 Task: Add 1 hour before the event.
Action: Mouse moved to (160, 316)
Screenshot: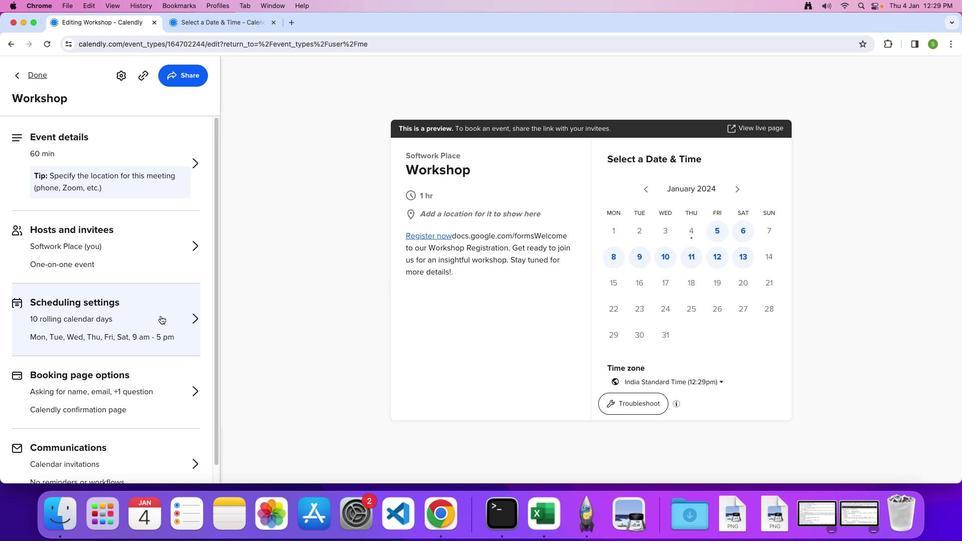 
Action: Mouse pressed left at (160, 316)
Screenshot: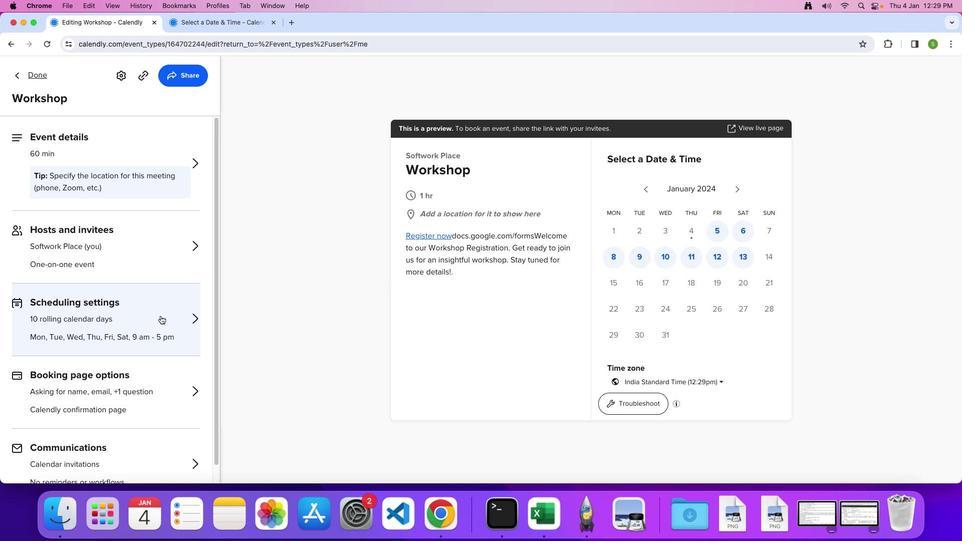 
Action: Mouse moved to (93, 388)
Screenshot: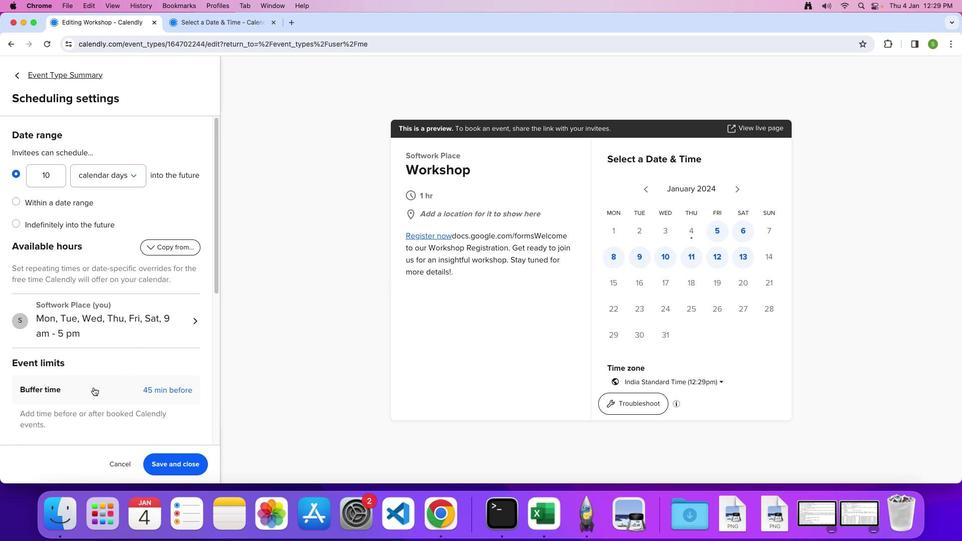
Action: Mouse pressed left at (93, 388)
Screenshot: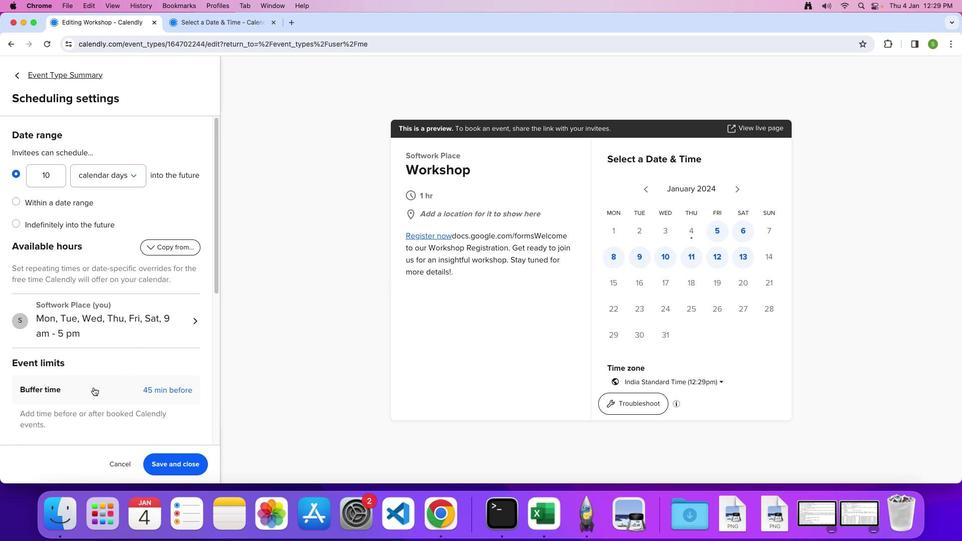 
Action: Mouse moved to (121, 380)
Screenshot: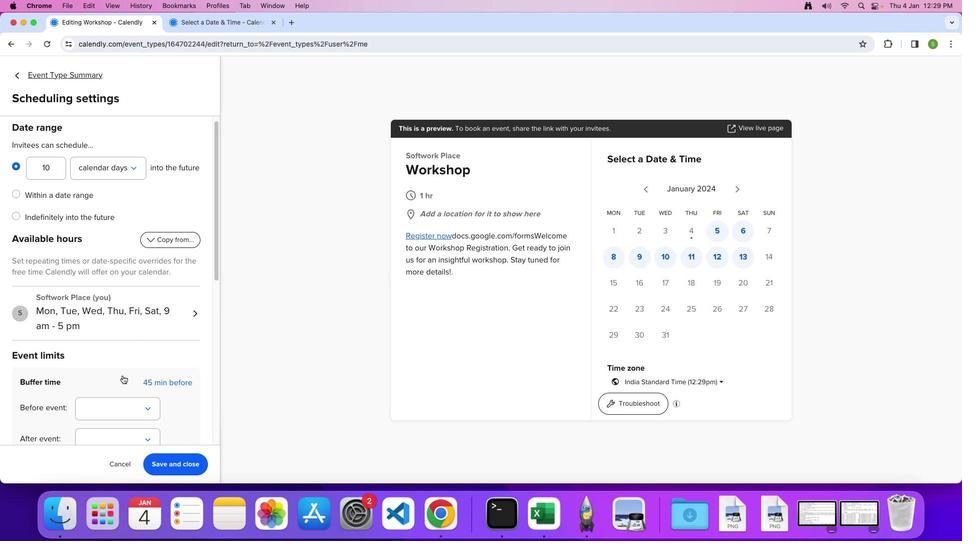 
Action: Mouse scrolled (121, 380) with delta (0, 0)
Screenshot: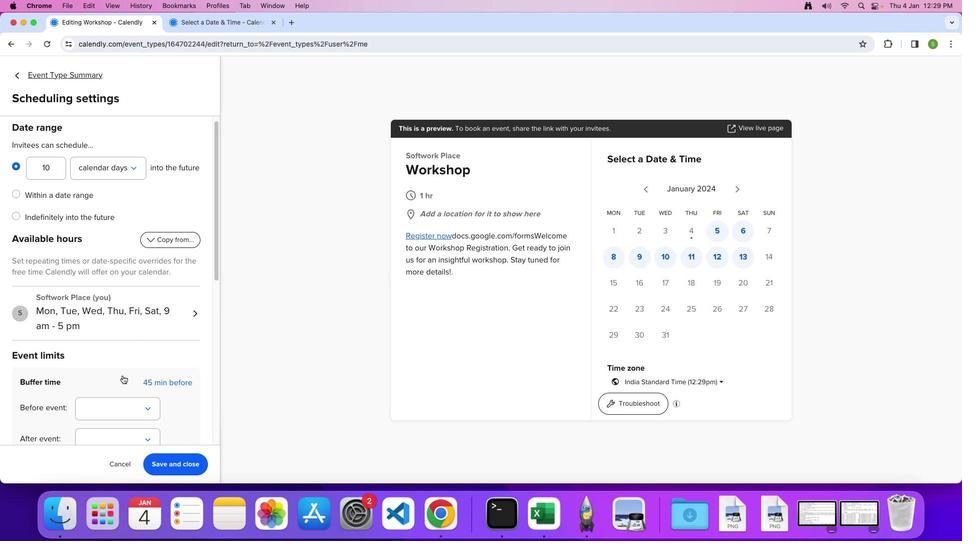 
Action: Mouse moved to (121, 380)
Screenshot: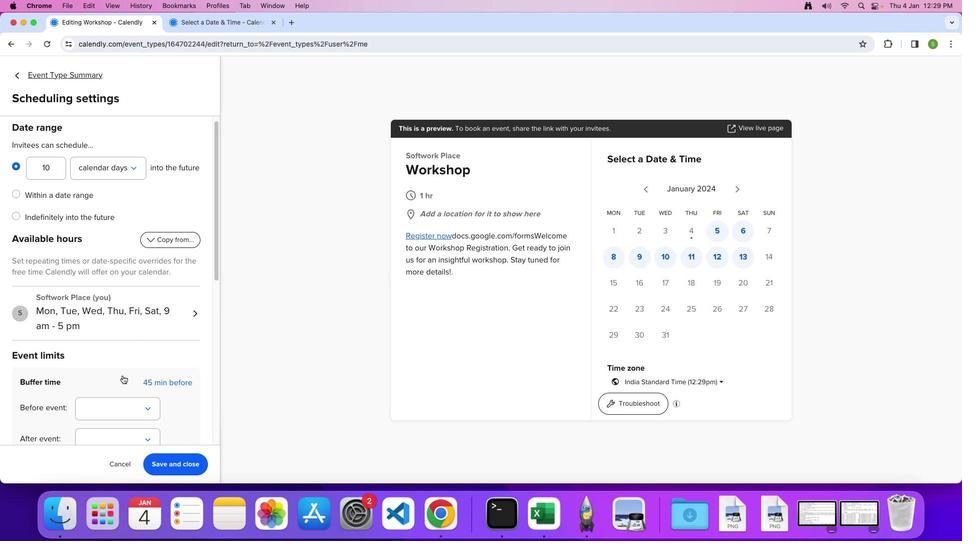 
Action: Mouse scrolled (121, 380) with delta (0, 0)
Screenshot: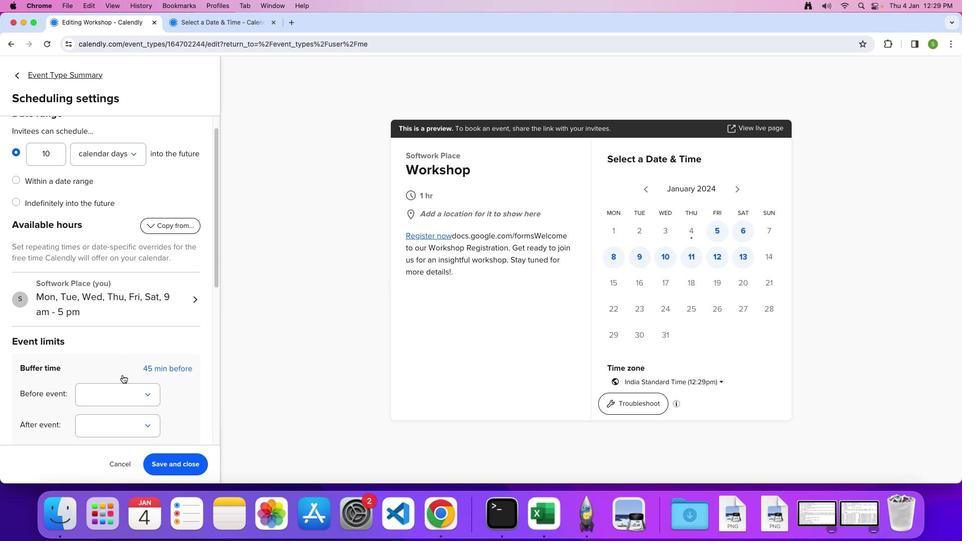 
Action: Mouse moved to (122, 378)
Screenshot: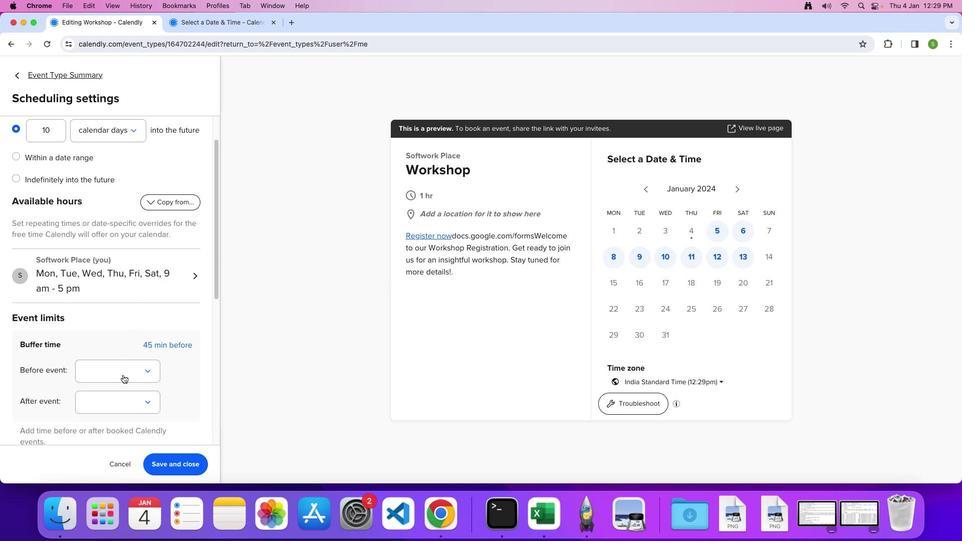 
Action: Mouse scrolled (122, 378) with delta (0, -1)
Screenshot: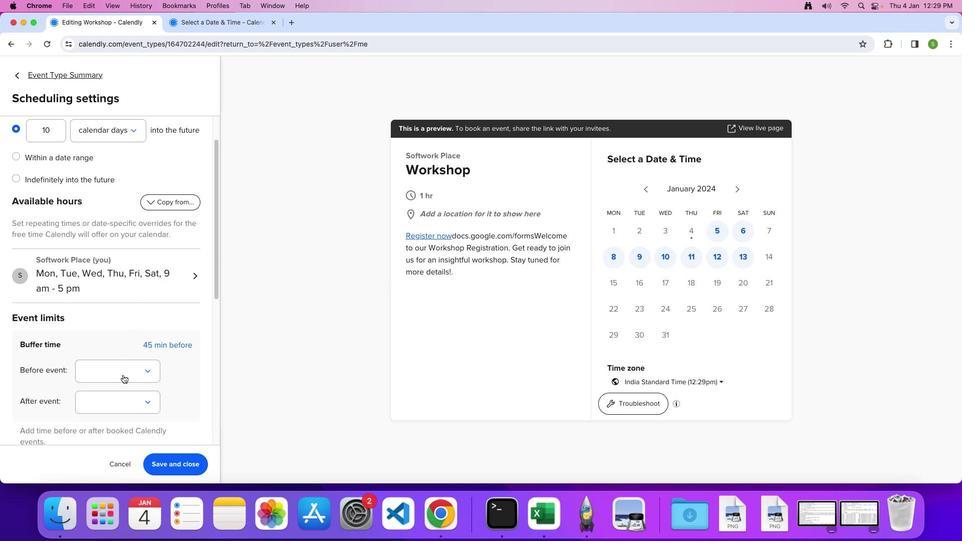 
Action: Mouse moved to (122, 375)
Screenshot: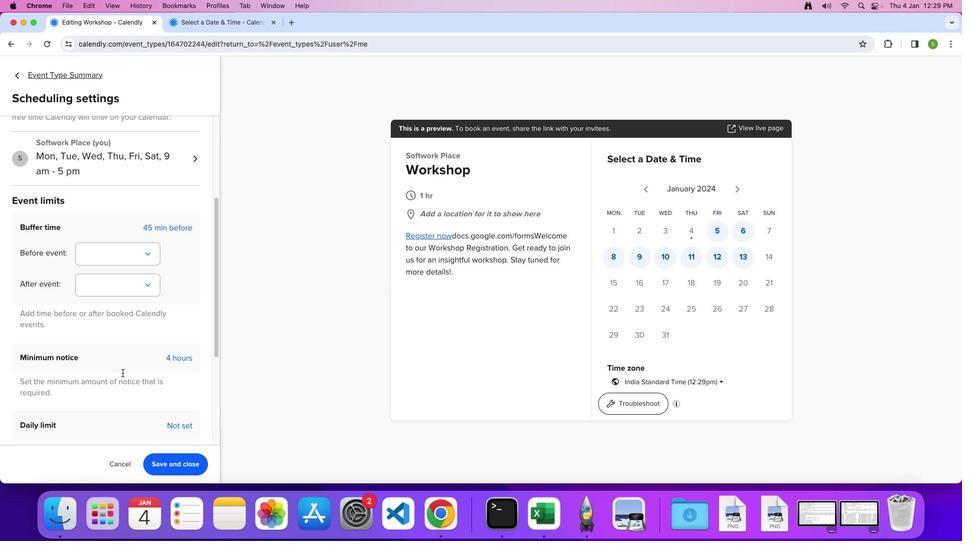 
Action: Mouse scrolled (122, 375) with delta (0, -2)
Screenshot: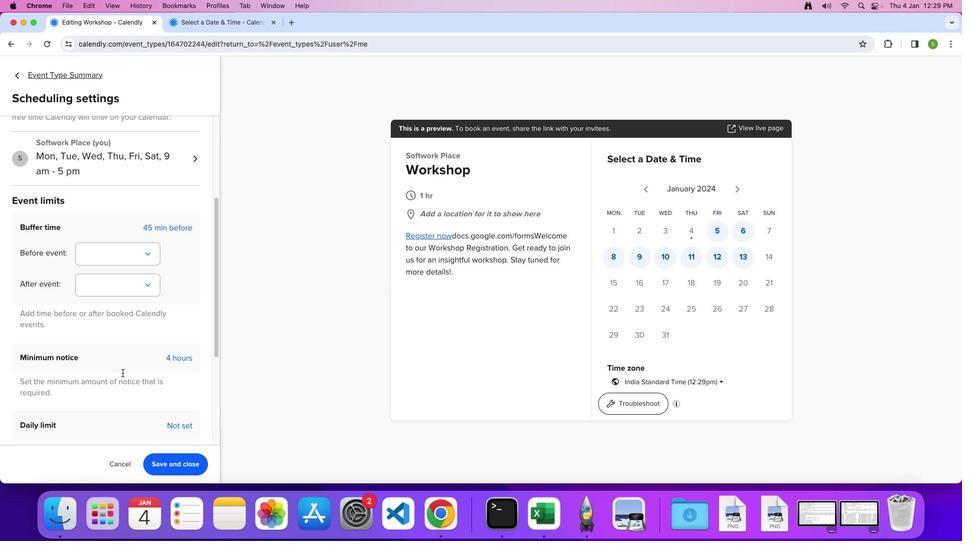
Action: Mouse moved to (141, 234)
Screenshot: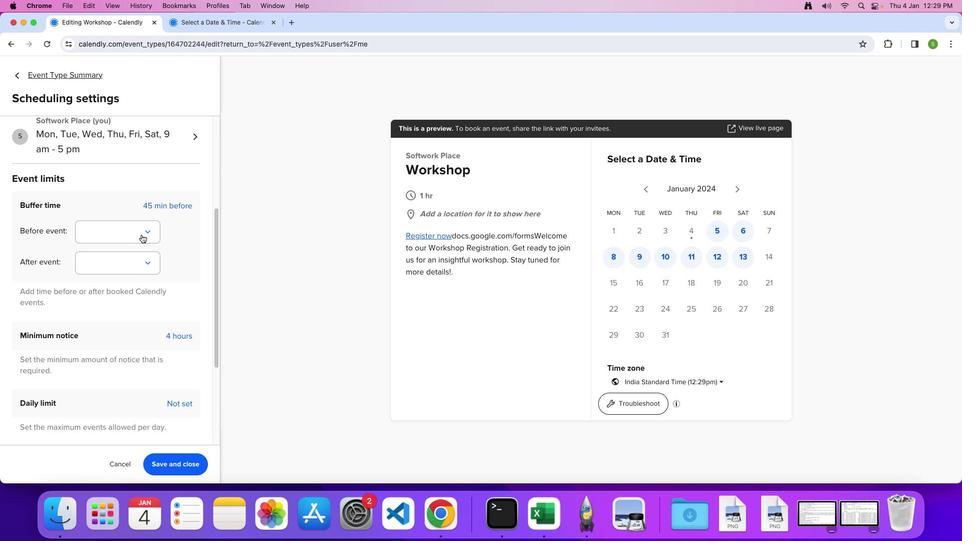 
Action: Mouse pressed left at (141, 234)
Screenshot: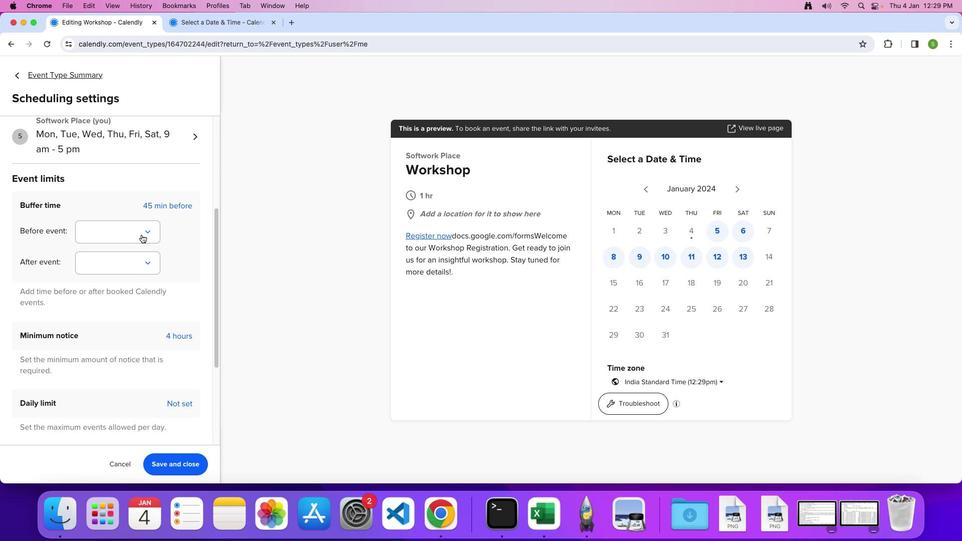 
Action: Mouse moved to (123, 323)
Screenshot: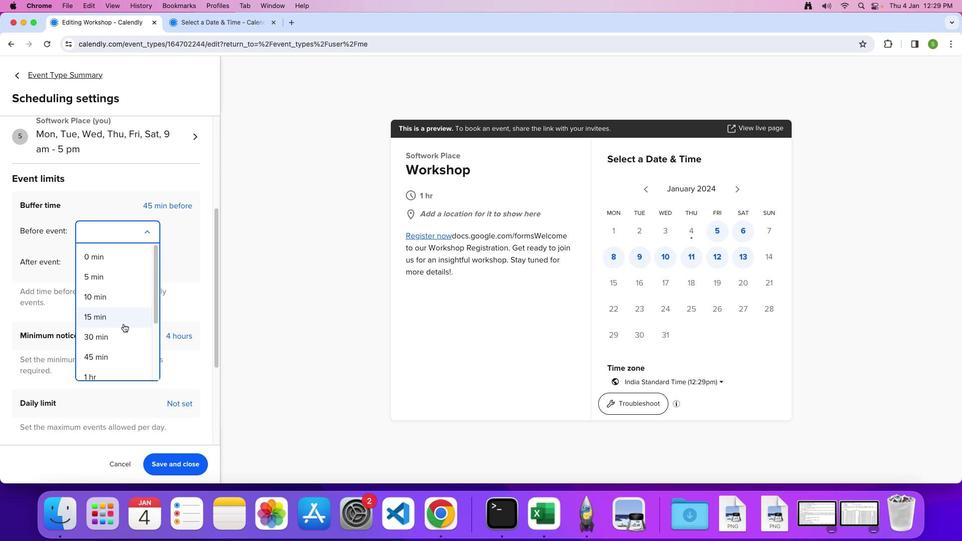 
Action: Mouse scrolled (123, 323) with delta (0, 0)
Screenshot: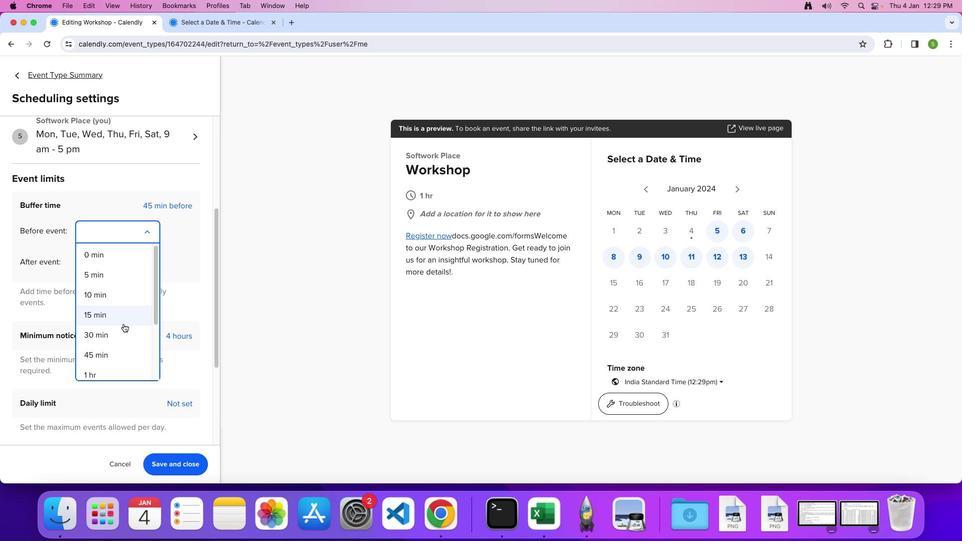 
Action: Mouse scrolled (123, 323) with delta (0, 0)
Screenshot: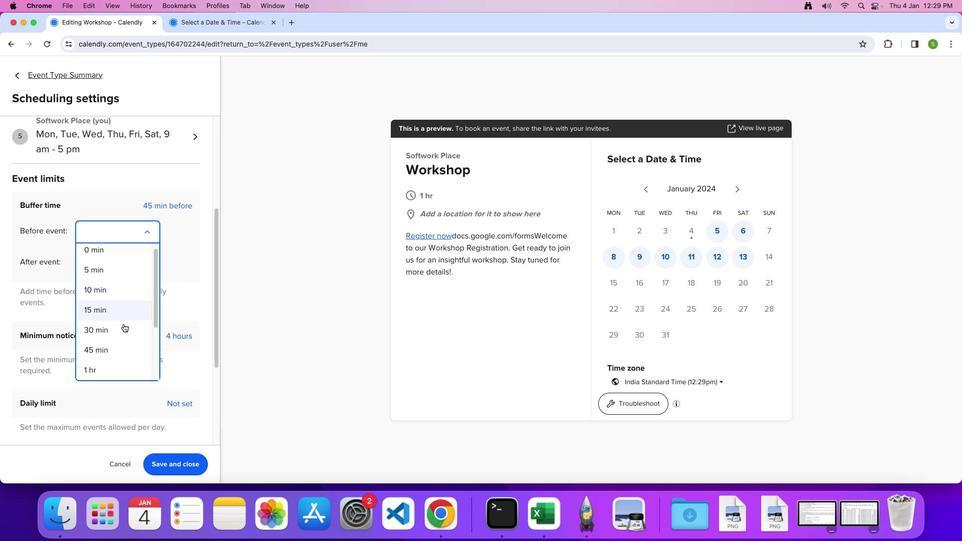 
Action: Mouse scrolled (123, 323) with delta (0, 0)
Screenshot: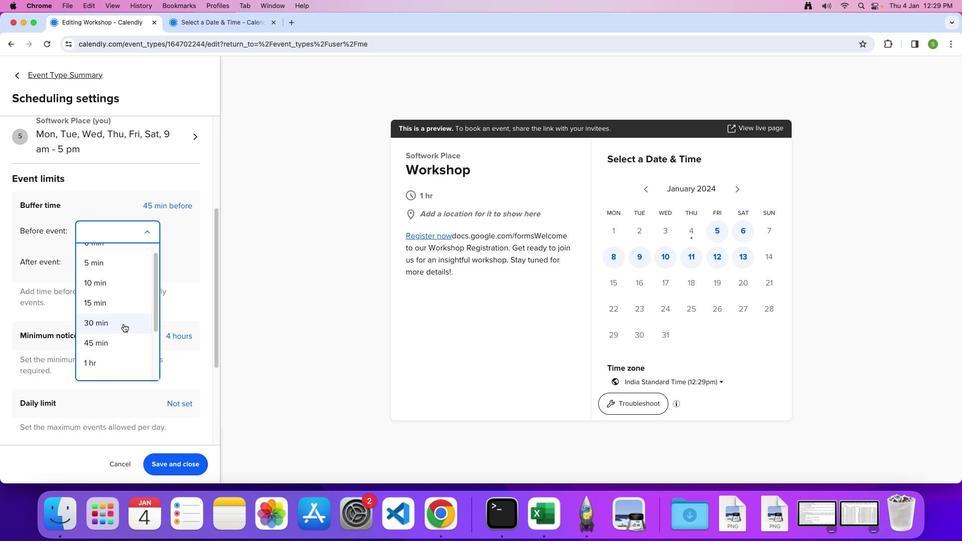 
Action: Mouse scrolled (123, 323) with delta (0, 0)
Screenshot: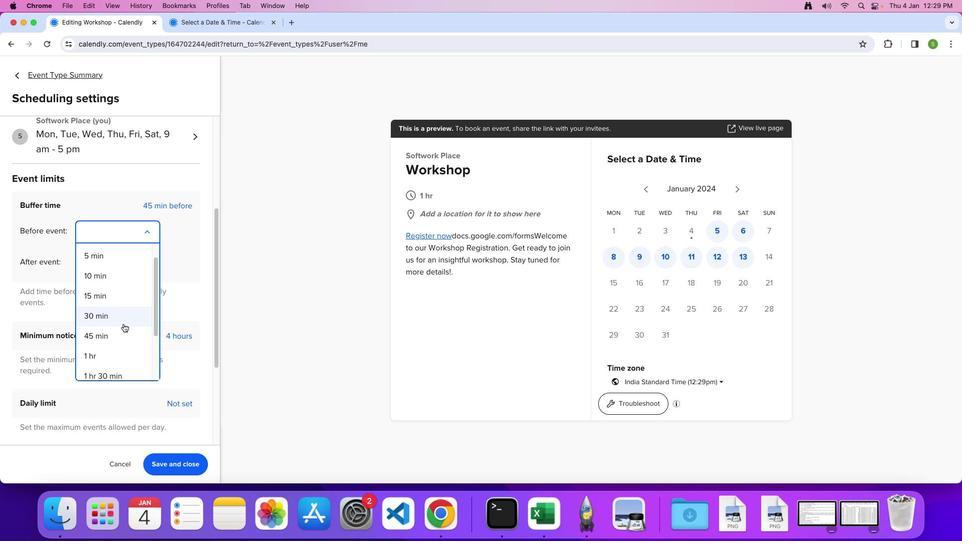 
Action: Mouse scrolled (123, 323) with delta (0, 0)
Screenshot: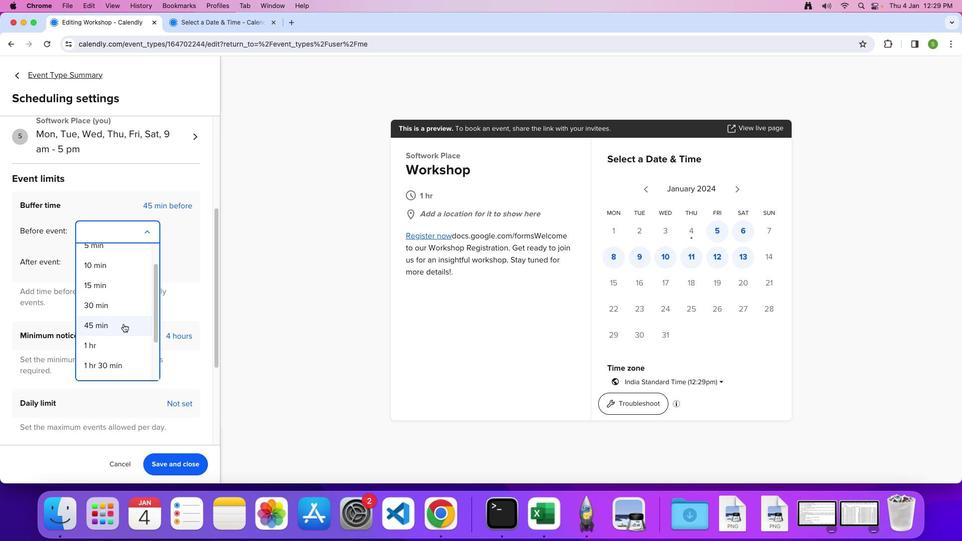 
Action: Mouse moved to (123, 323)
Screenshot: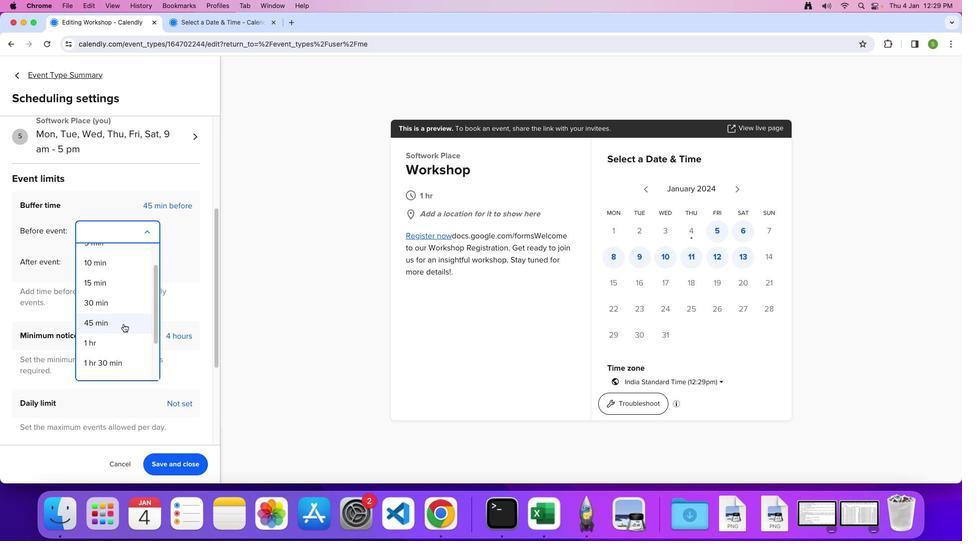 
Action: Mouse scrolled (123, 323) with delta (0, 0)
Screenshot: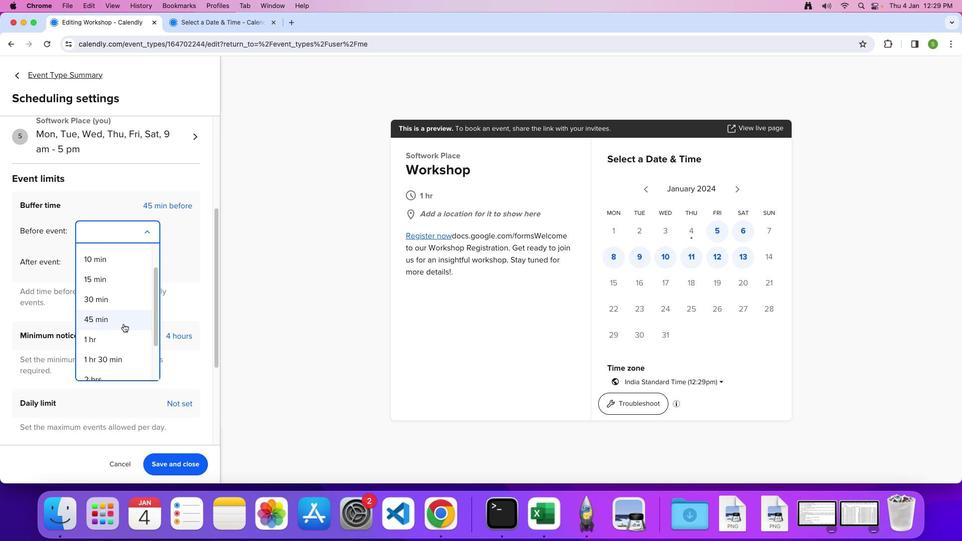 
Action: Mouse moved to (123, 323)
Screenshot: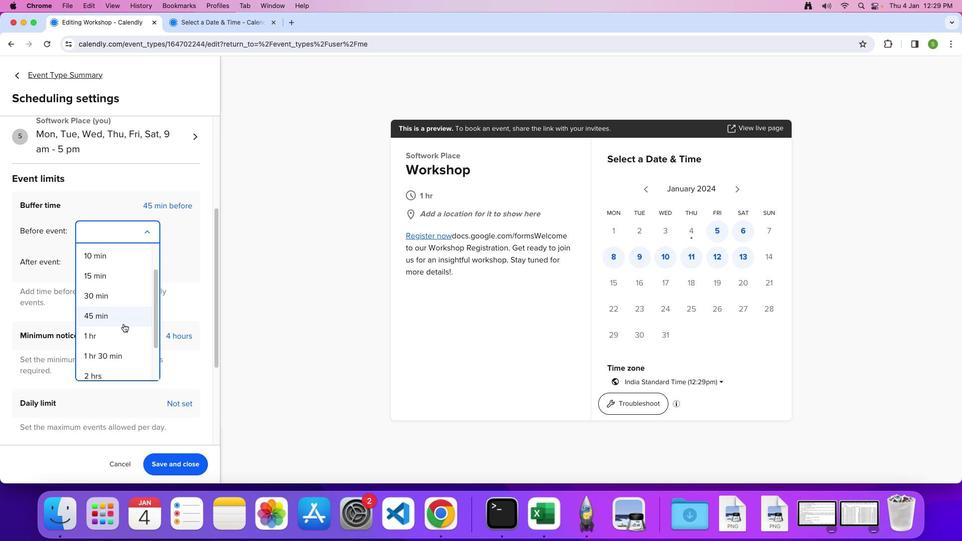 
Action: Mouse scrolled (123, 323) with delta (0, 0)
Screenshot: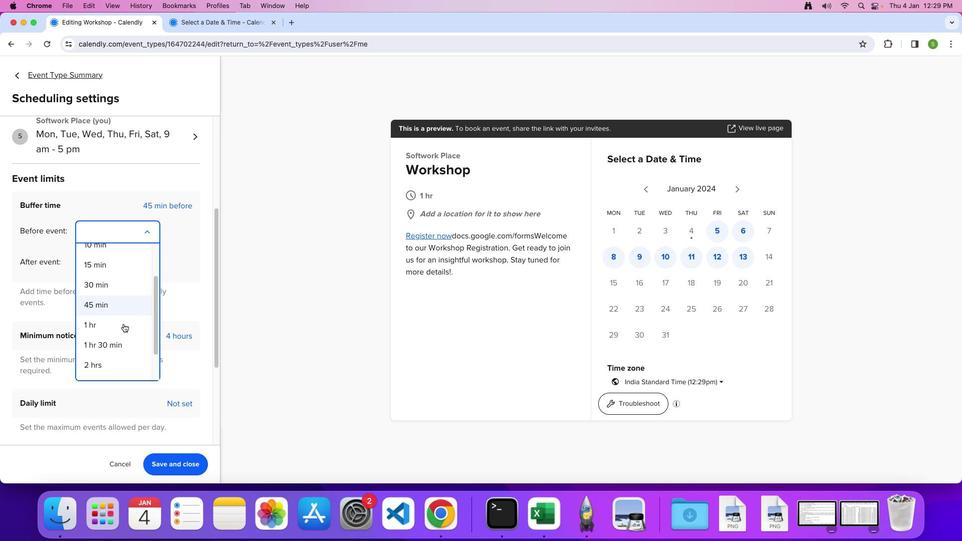 
Action: Mouse moved to (118, 313)
Screenshot: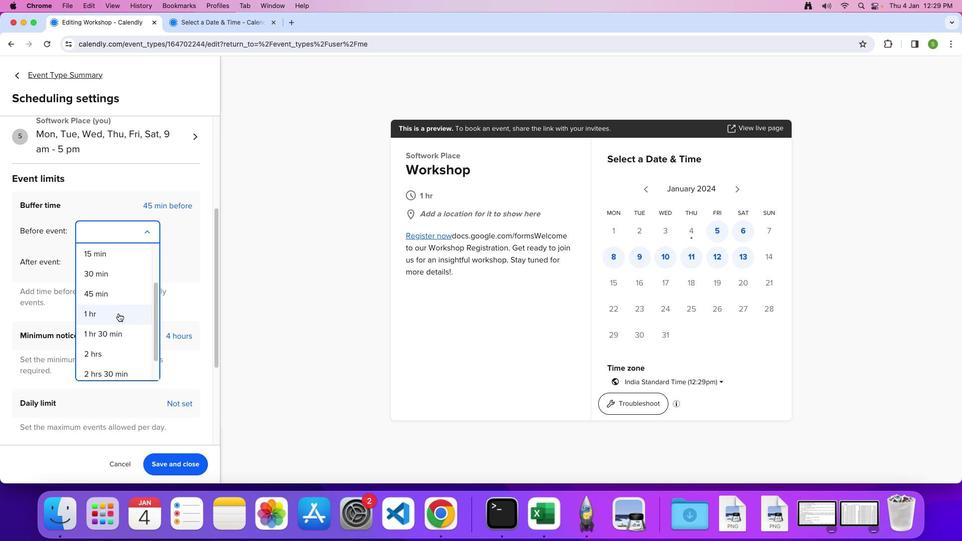 
Action: Mouse pressed left at (118, 313)
Screenshot: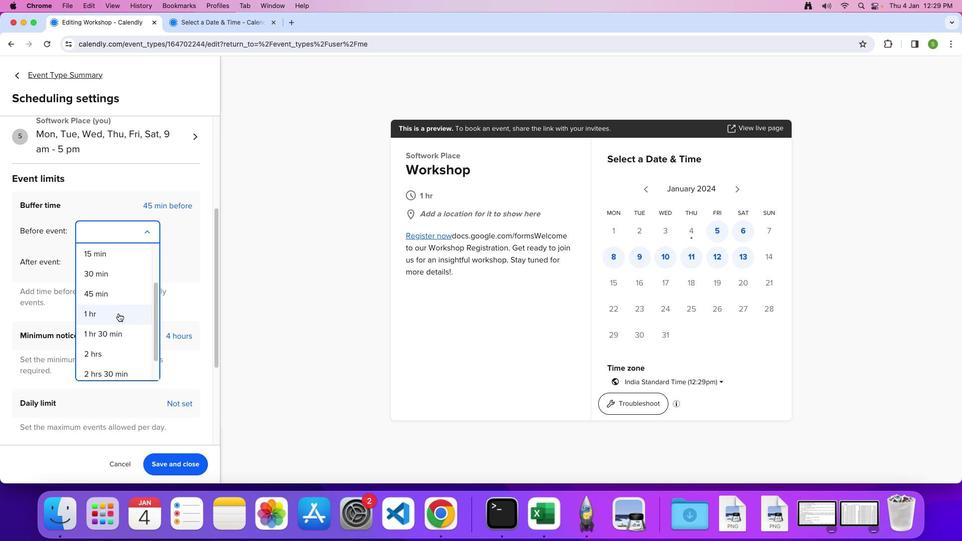 
Action: Mouse moved to (173, 462)
Screenshot: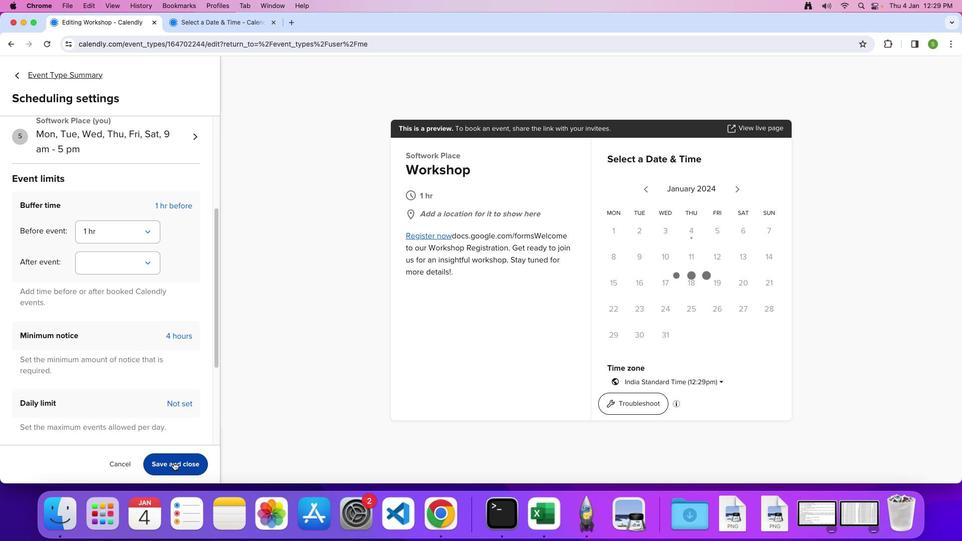 
Action: Mouse pressed left at (173, 462)
Screenshot: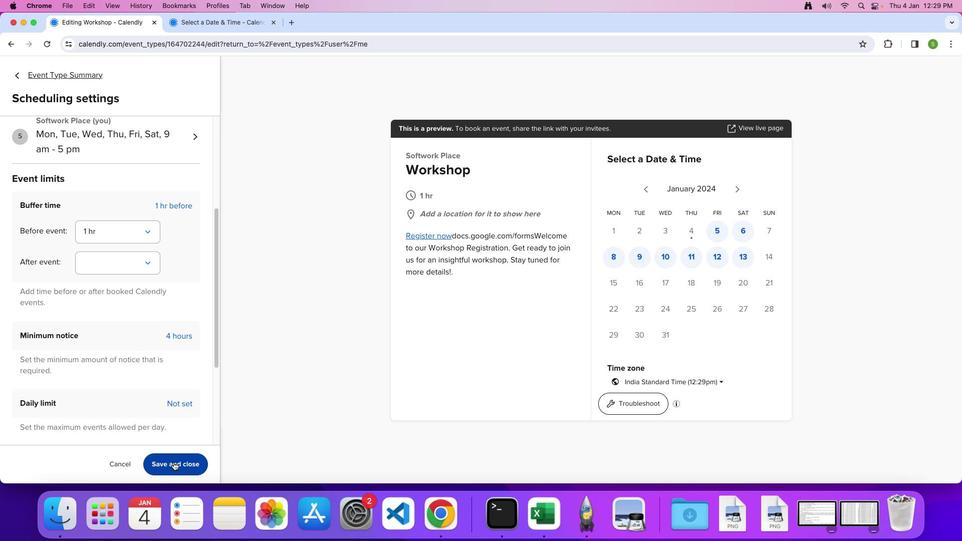 
